 Task: Change the disability to no, i do not have a disability.
Action: Mouse moved to (566, 408)
Screenshot: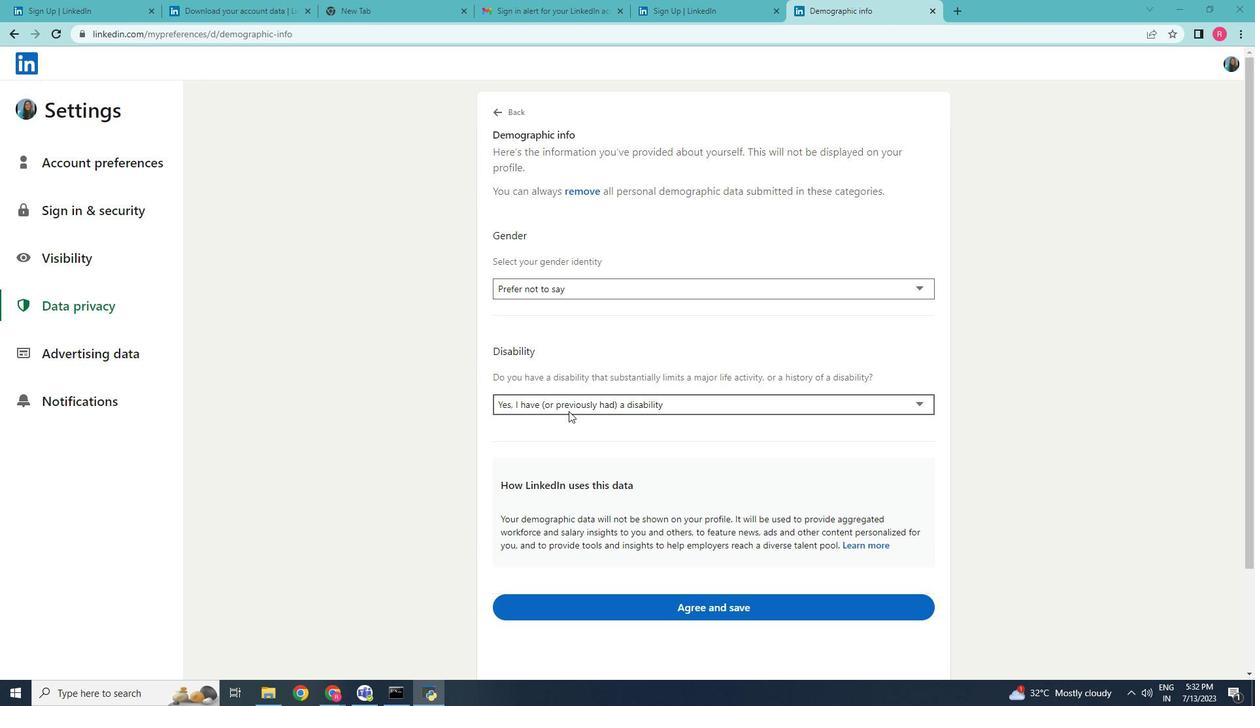 
Action: Mouse pressed left at (566, 408)
Screenshot: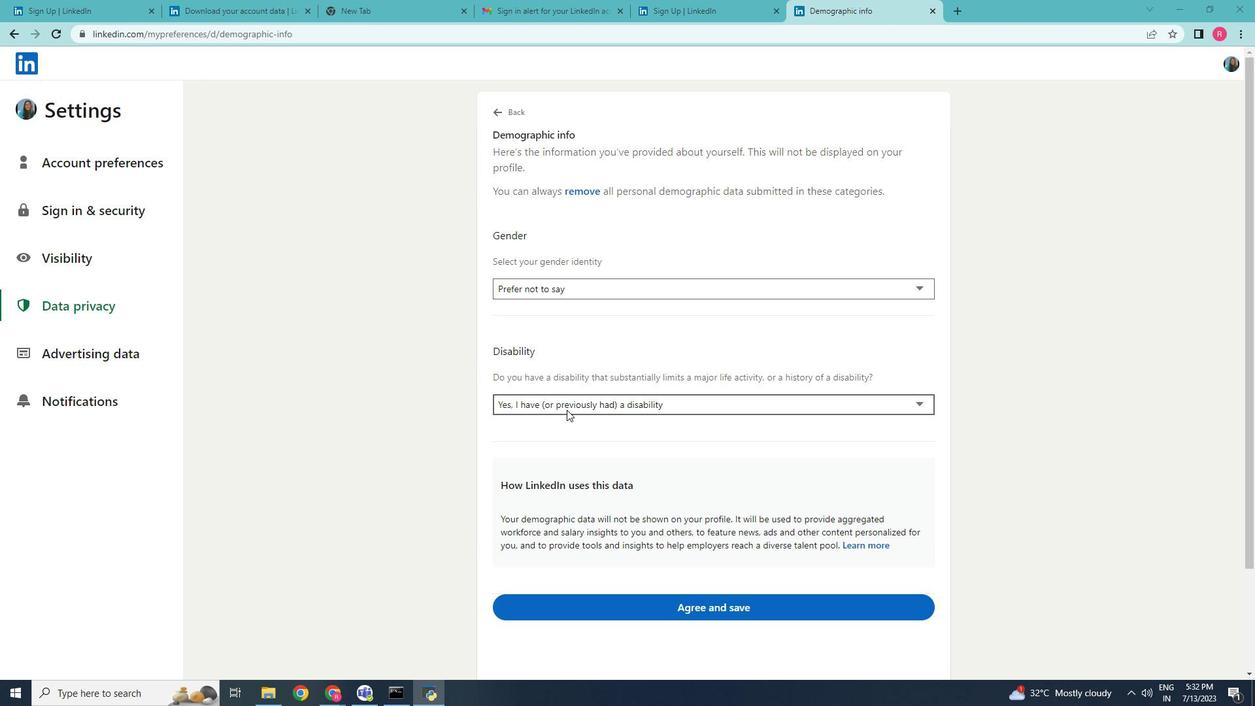 
Action: Mouse moved to (520, 443)
Screenshot: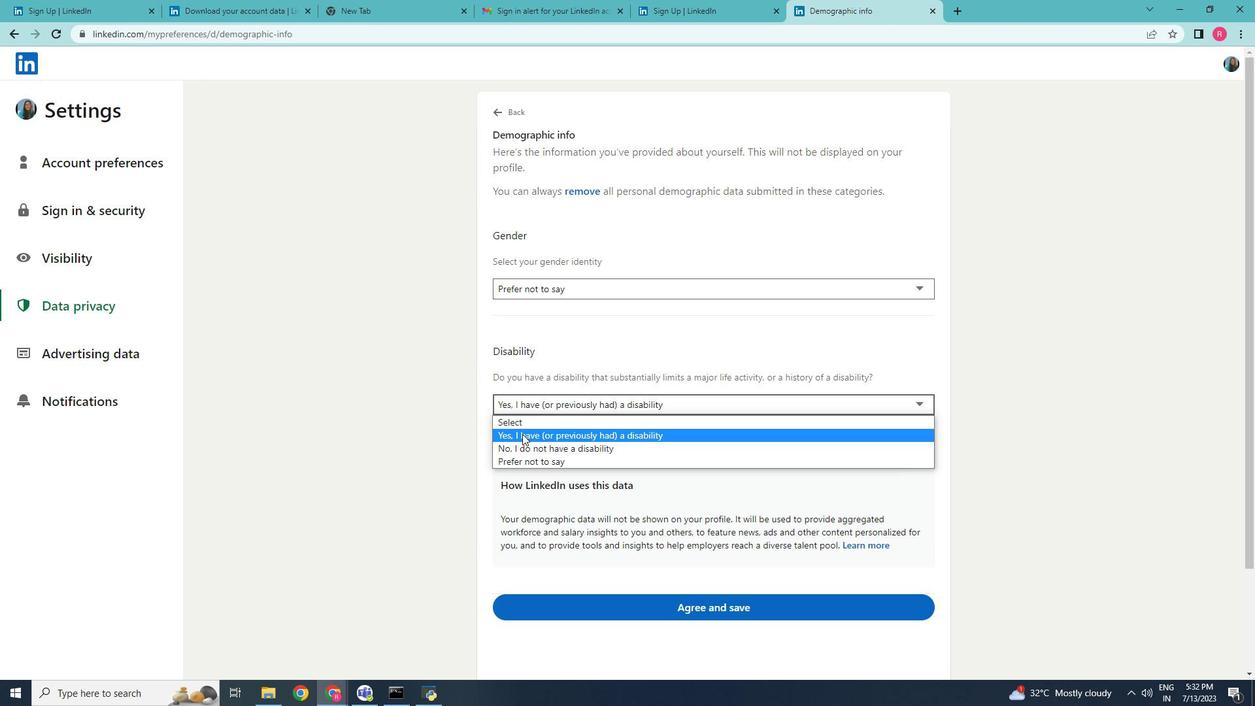 
Action: Mouse pressed left at (520, 443)
Screenshot: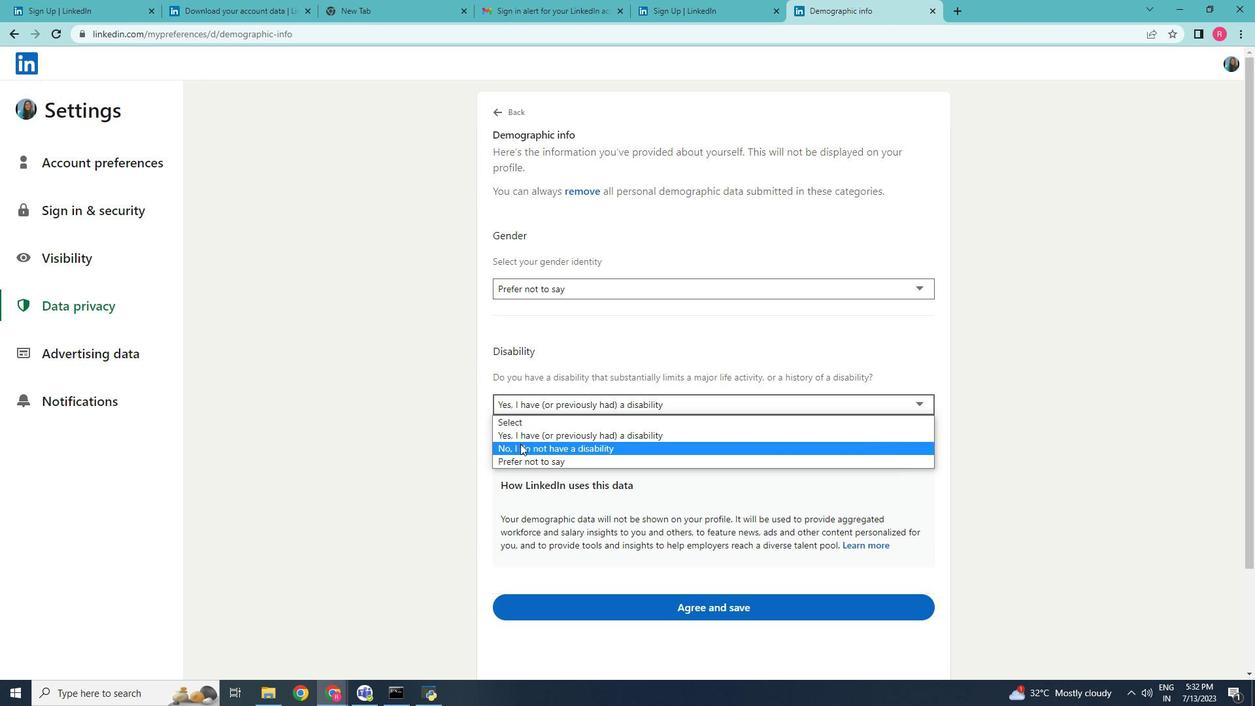 
